 Task: Create a calendar event titled 'Innovation Summit' on July 25, 2023, from 4:00 PM to 4:30 PM, and invite Rohanraj Sharma, Itachi Uchiha, and Neane Keane.
Action: Mouse moved to (7, 60)
Screenshot: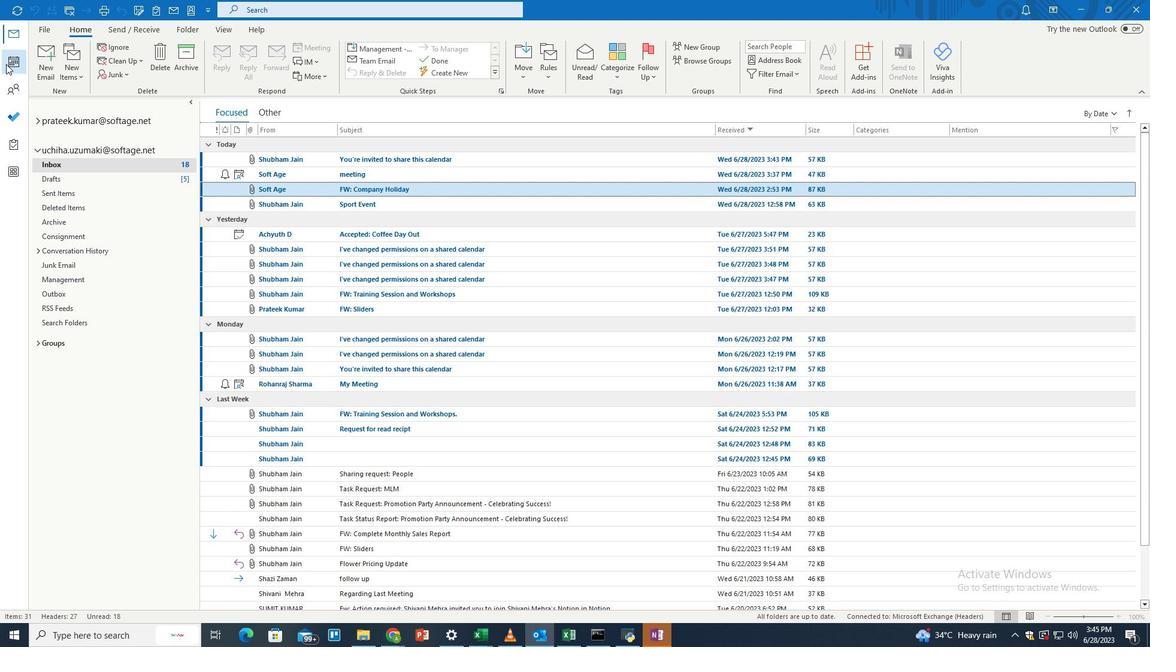 
Action: Mouse pressed left at (7, 60)
Screenshot: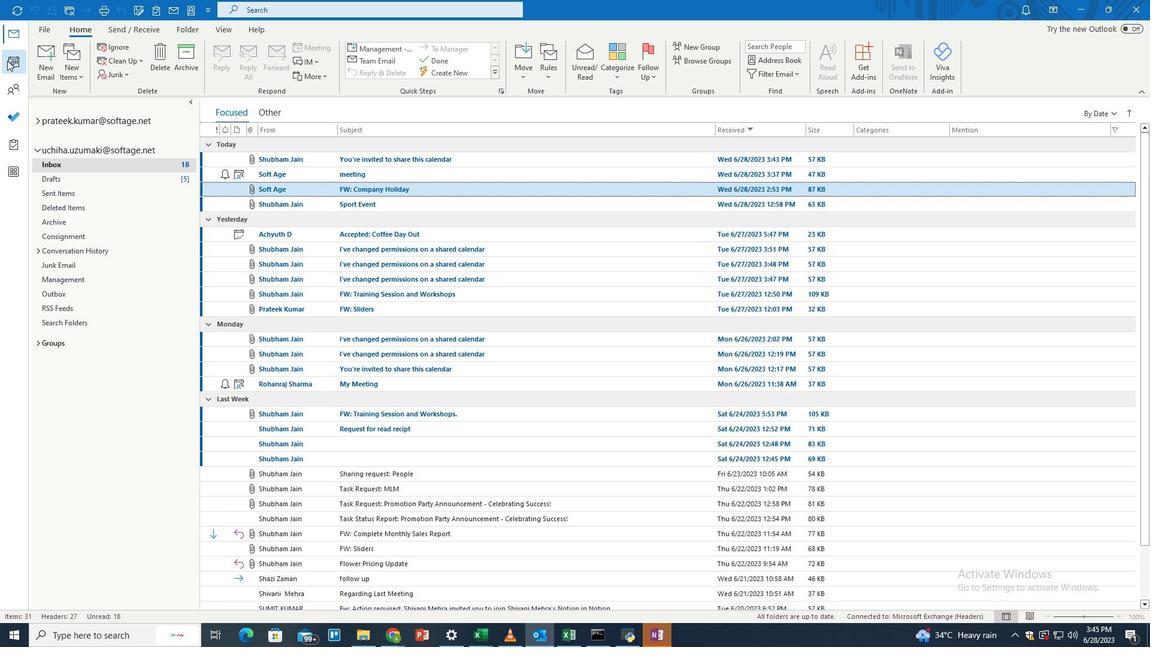 
Action: Mouse moved to (62, 52)
Screenshot: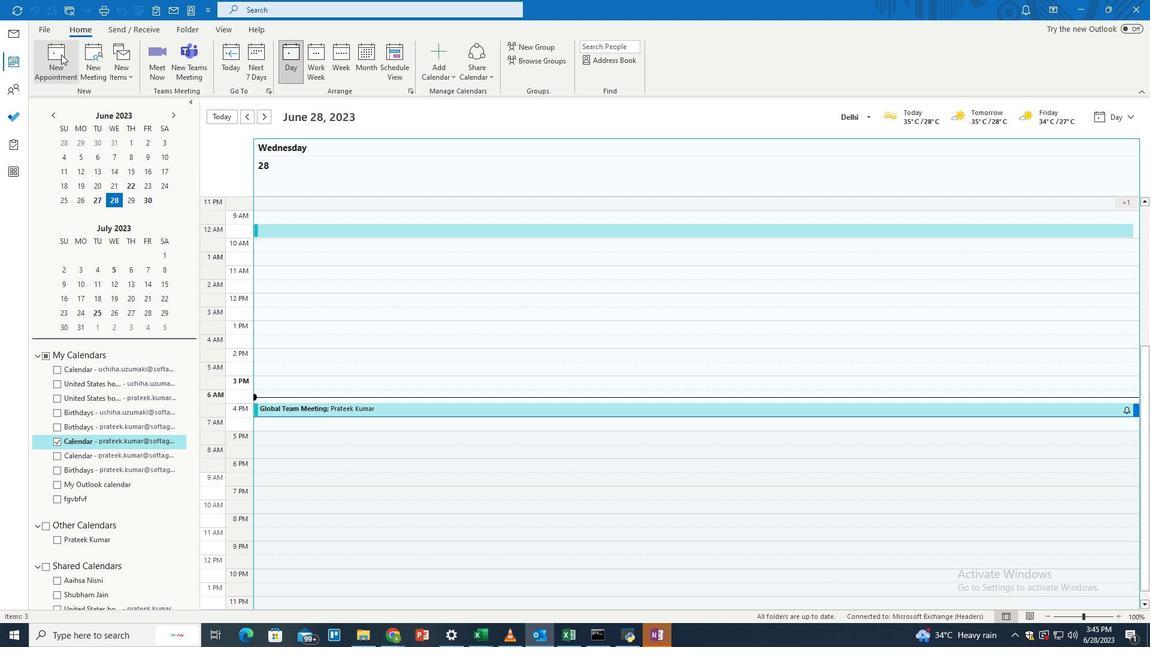 
Action: Mouse pressed left at (62, 52)
Screenshot: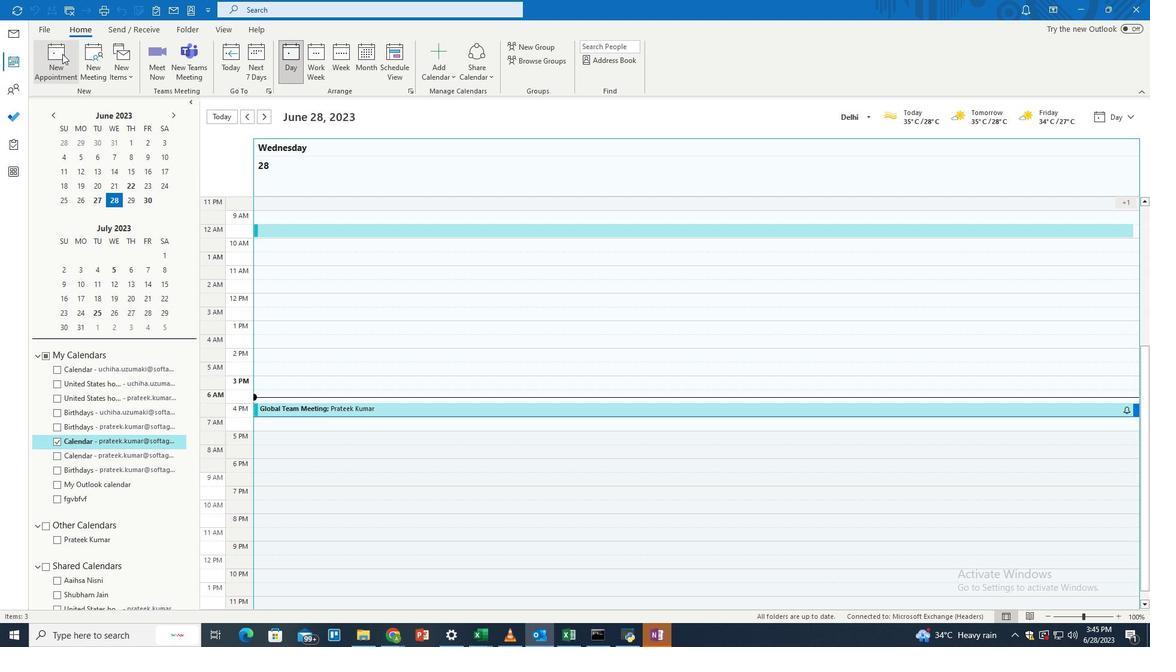 
Action: Mouse moved to (177, 145)
Screenshot: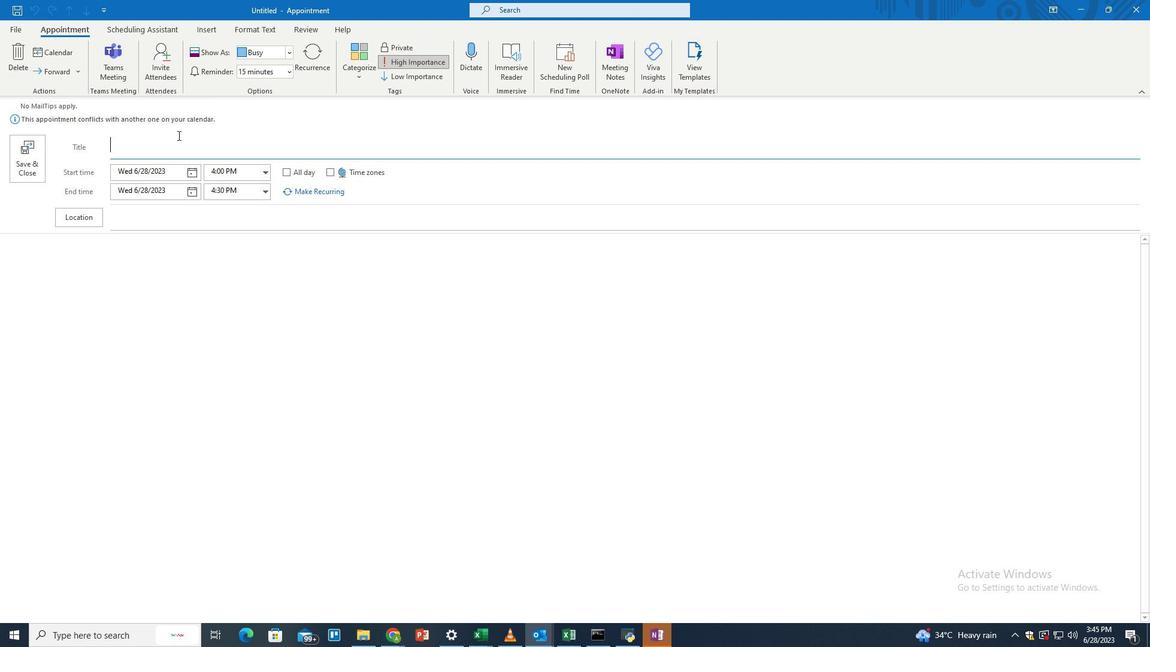 
Action: Mouse pressed left at (177, 145)
Screenshot: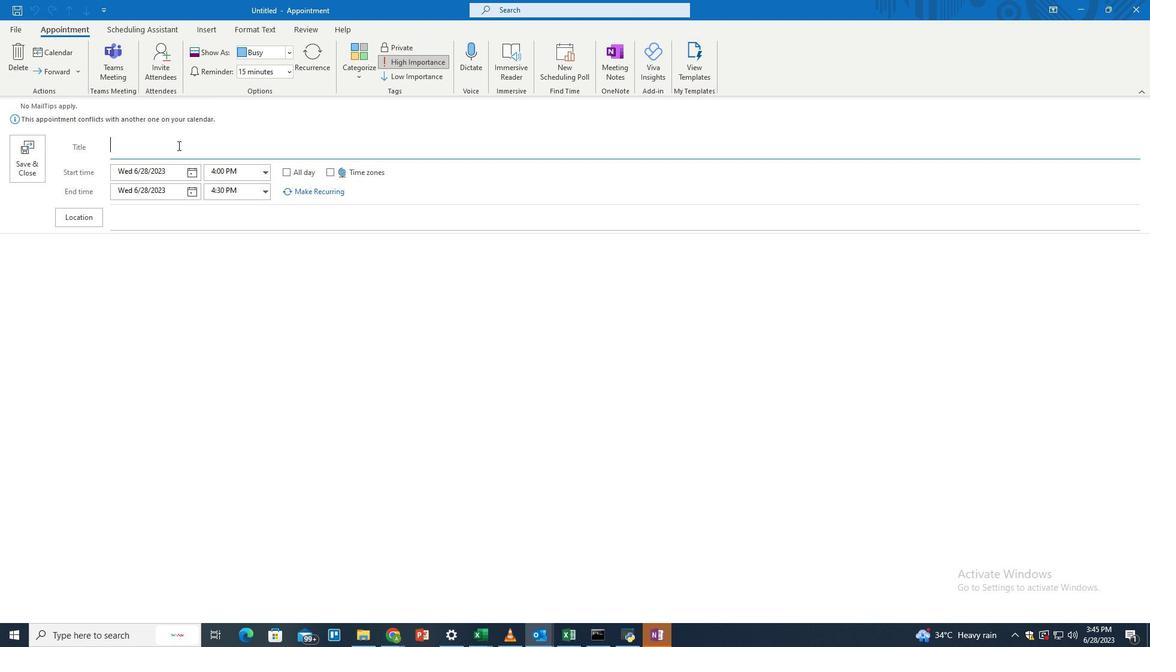 
Action: Key pressed <Key.shift>Innovation<Key.space><Key.shift>Sumi<Key.backspace>mit
Screenshot: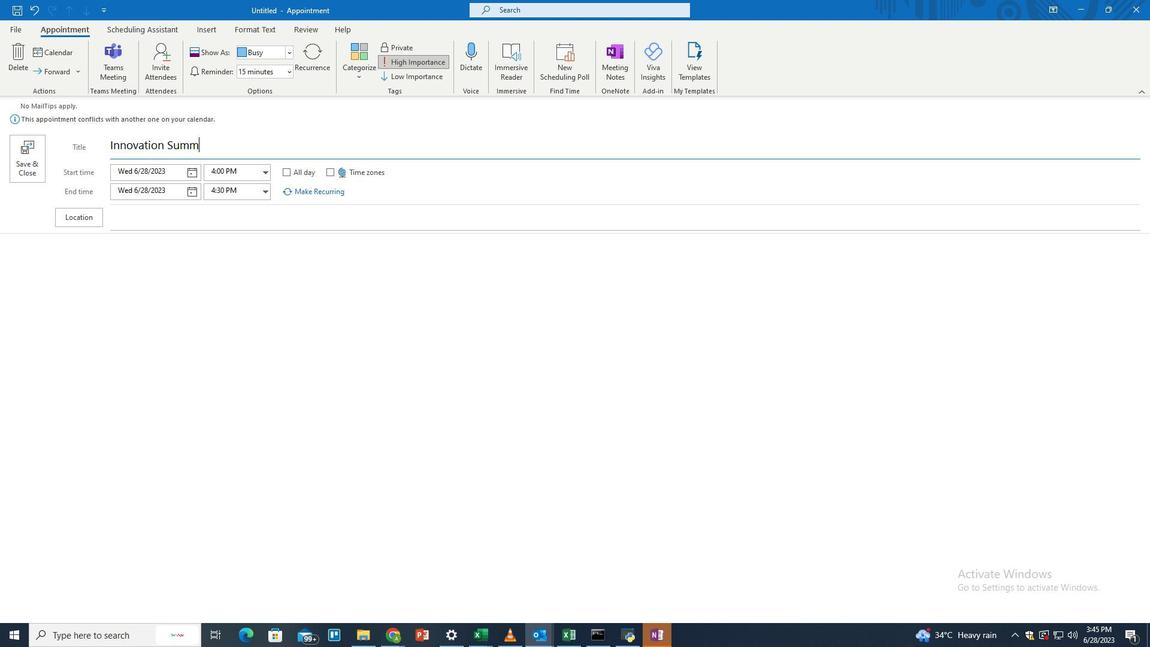 
Action: Mouse moved to (192, 168)
Screenshot: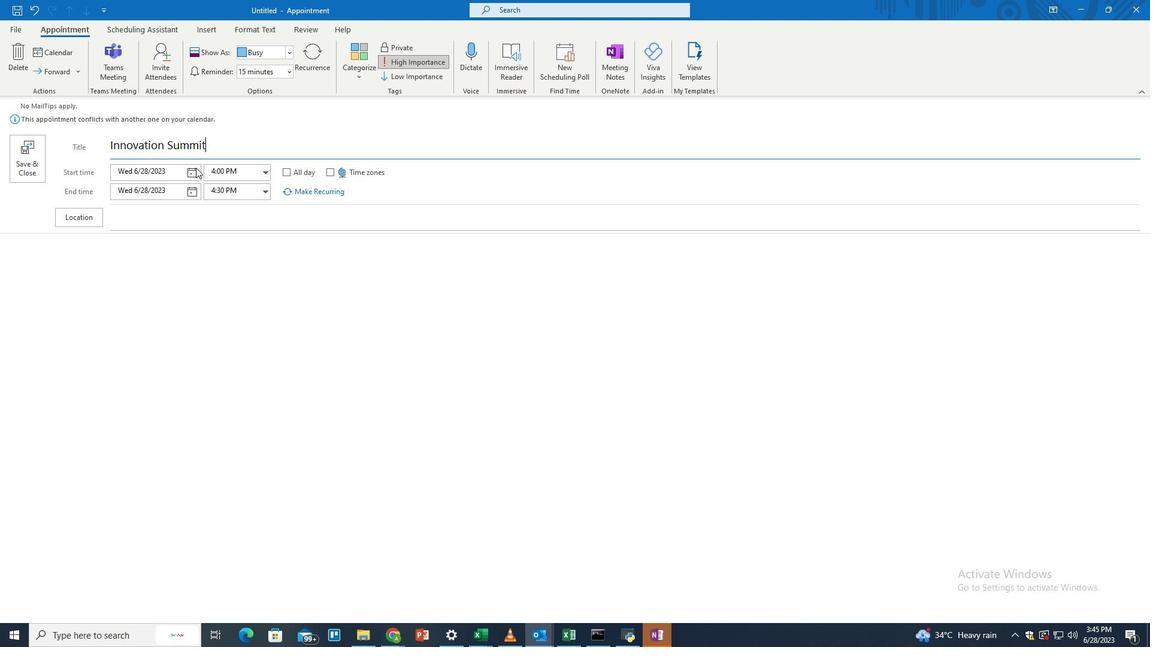
Action: Mouse pressed left at (192, 168)
Screenshot: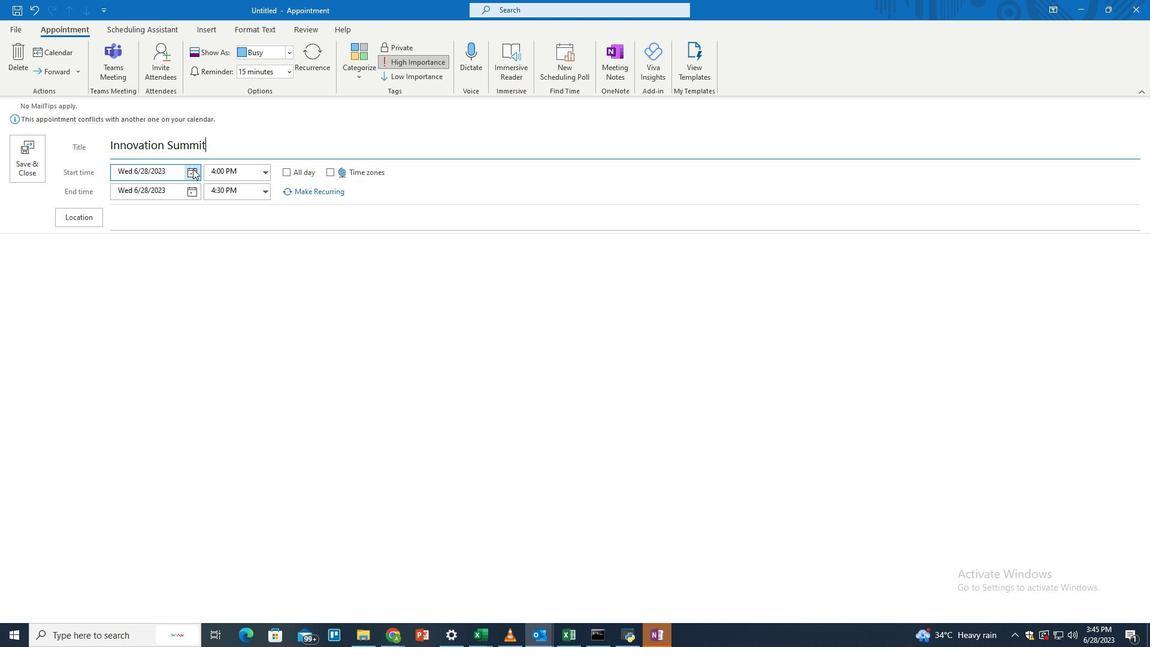 
Action: Mouse moved to (192, 188)
Screenshot: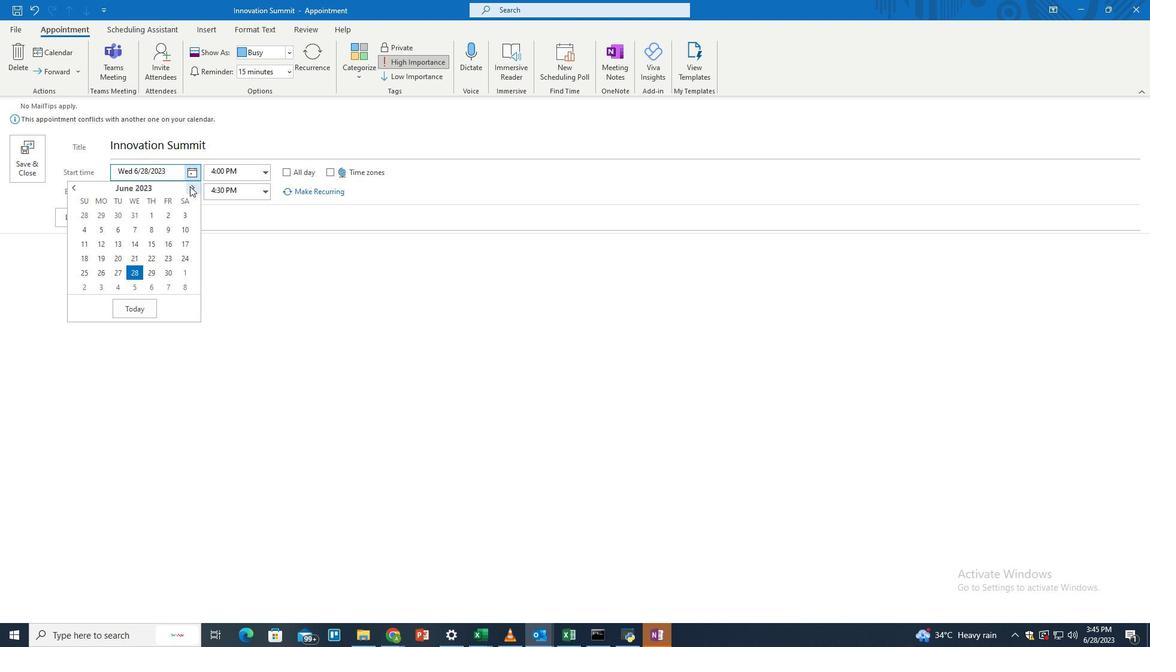 
Action: Mouse pressed left at (192, 188)
Screenshot: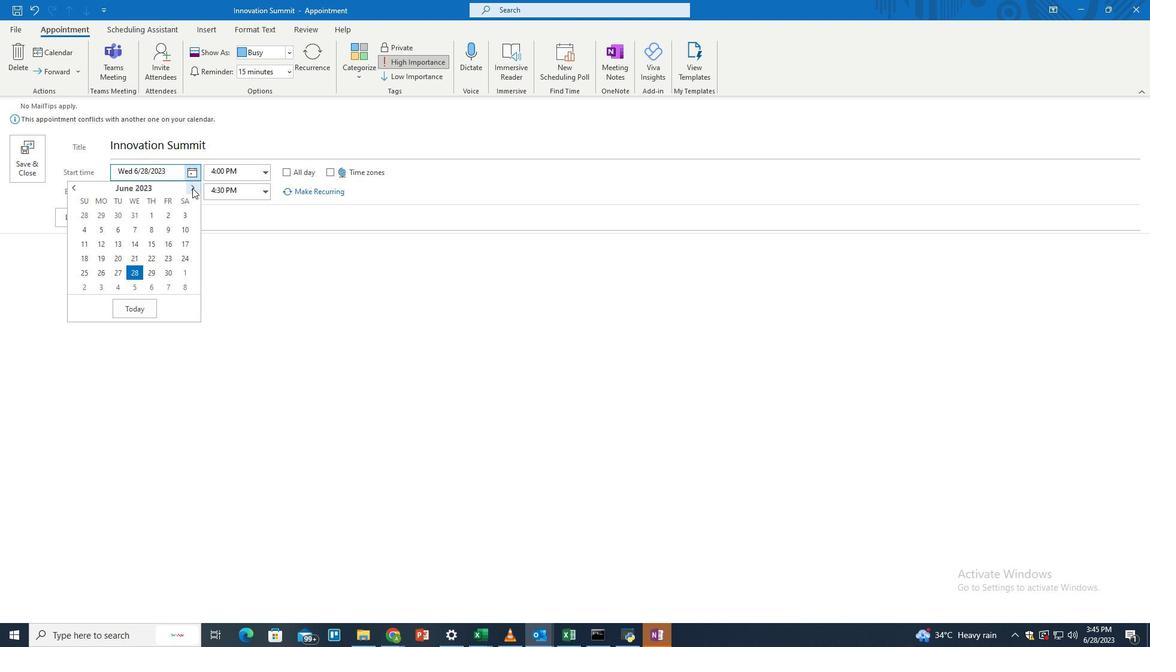 
Action: Mouse moved to (121, 270)
Screenshot: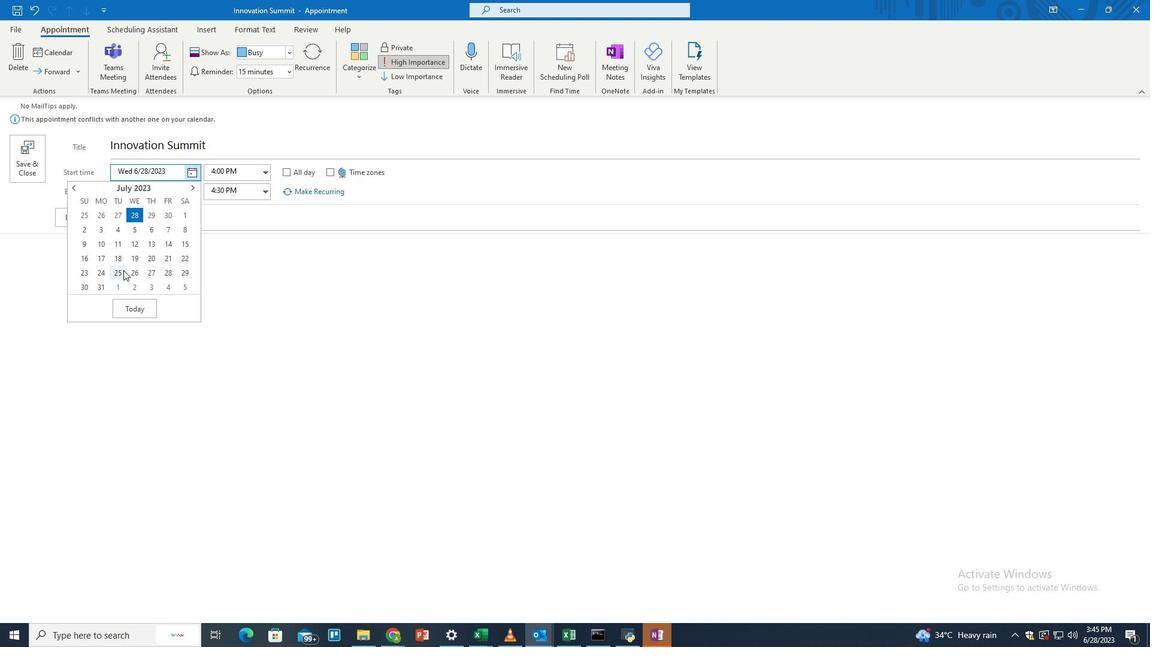 
Action: Mouse pressed left at (121, 270)
Screenshot: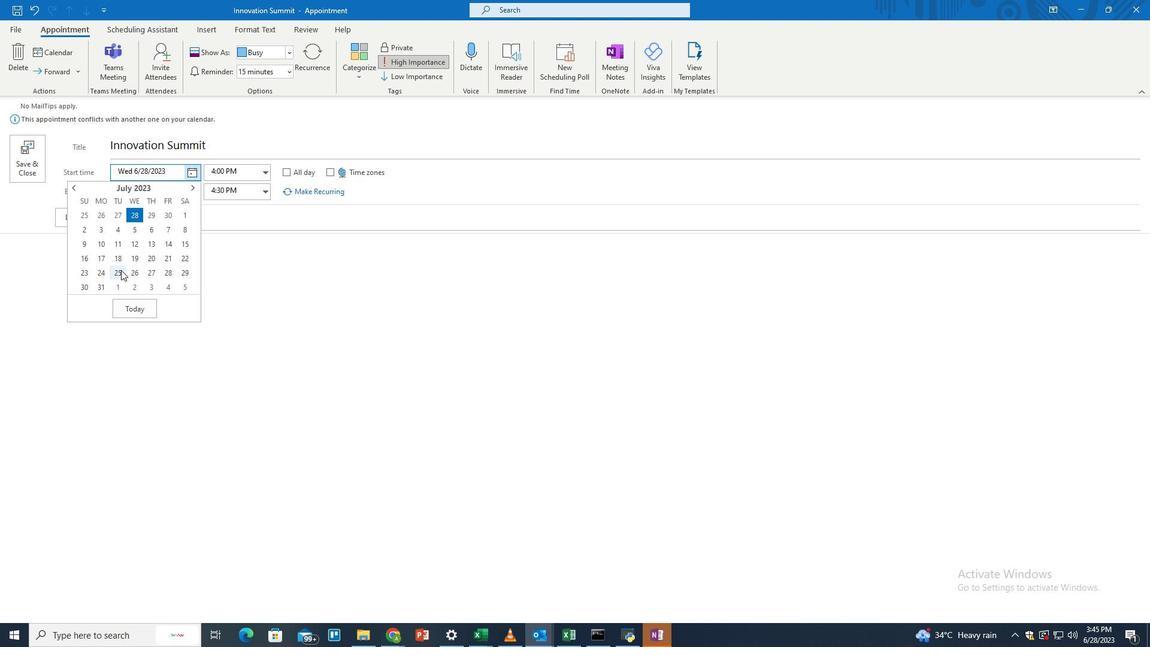 
Action: Mouse moved to (279, 171)
Screenshot: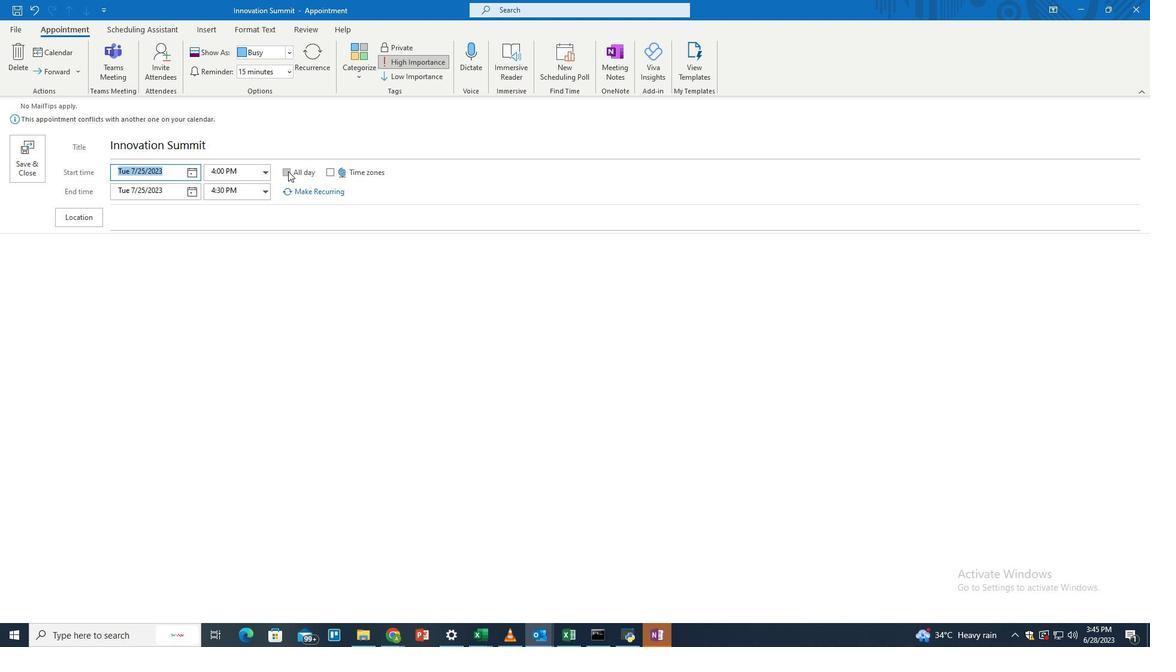 
Action: Mouse pressed left at (279, 171)
Screenshot: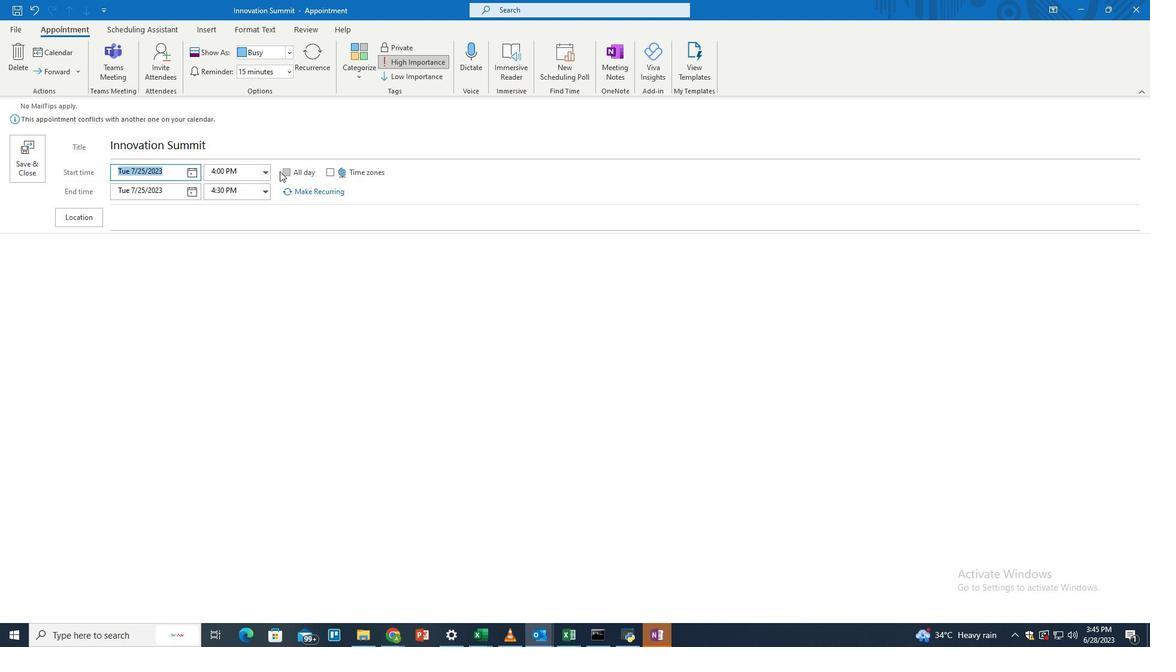 
Action: Mouse moved to (154, 66)
Screenshot: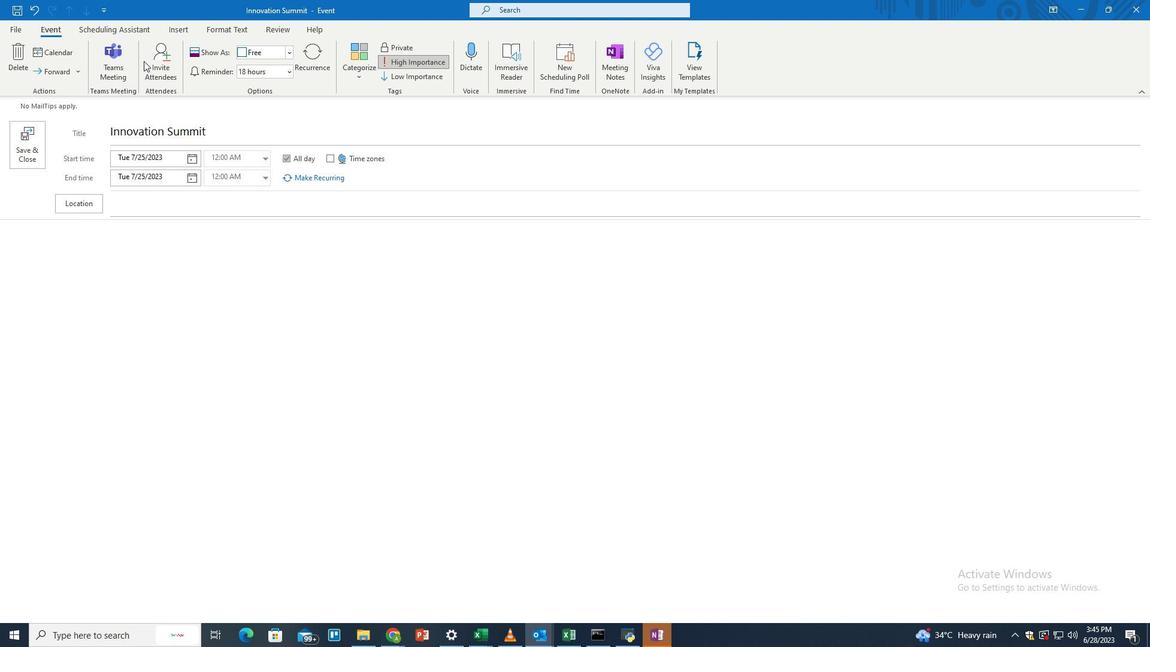 
Action: Mouse pressed left at (154, 66)
Screenshot: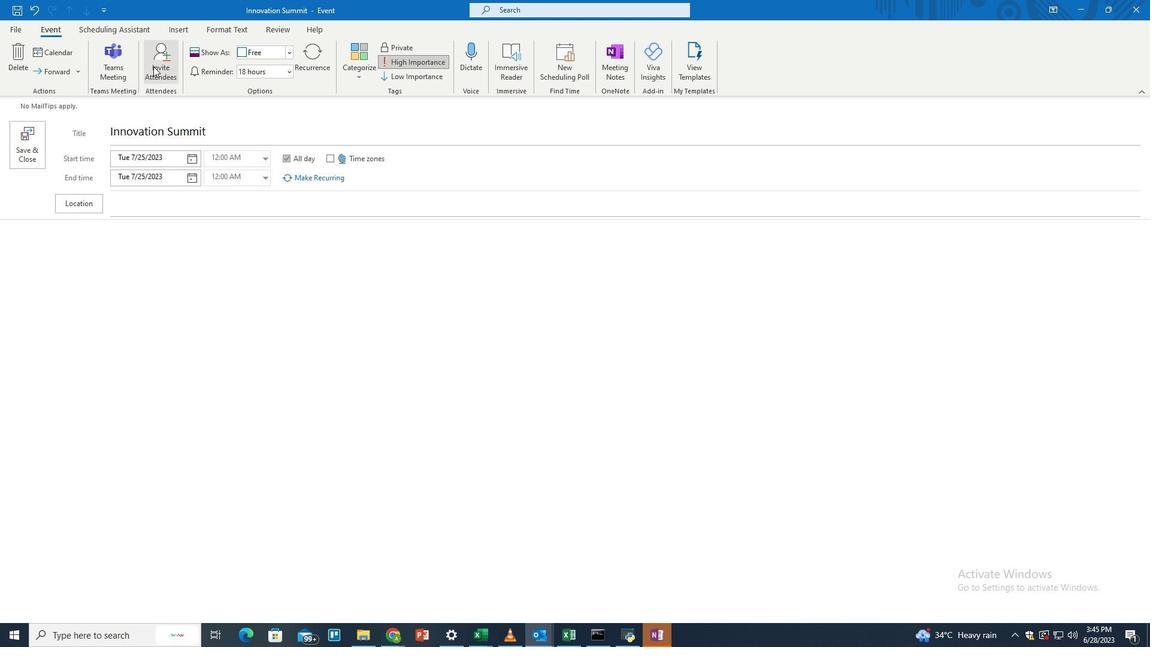 
Action: Mouse moved to (125, 192)
Screenshot: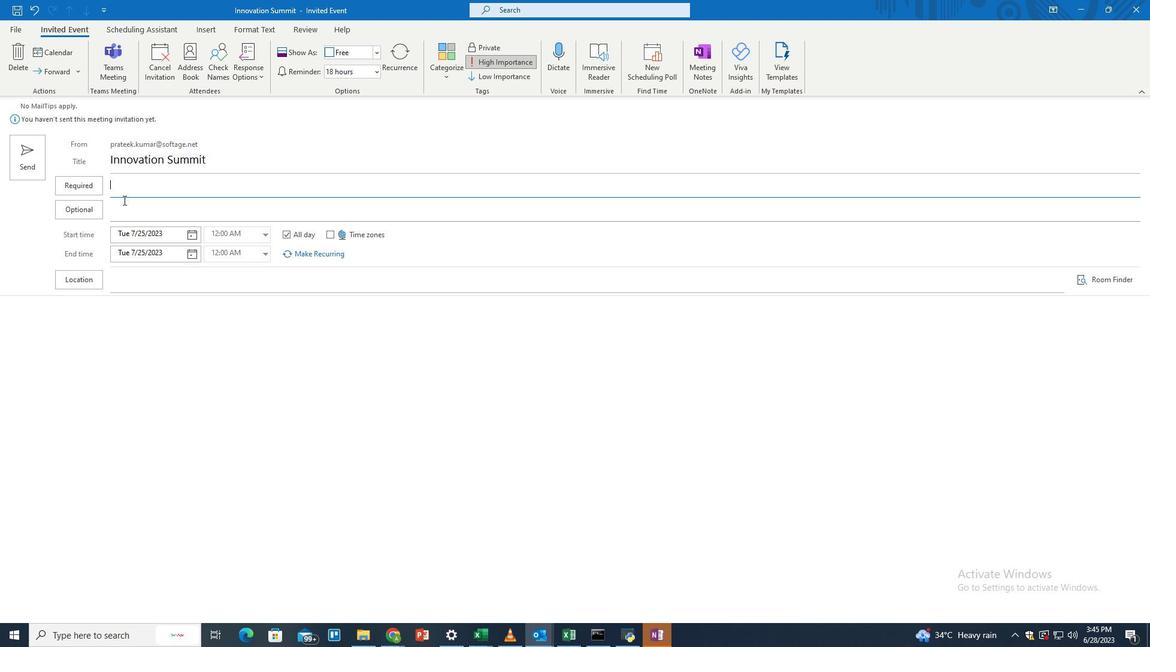
Action: Key pressed roha<Key.enter>uch
Screenshot: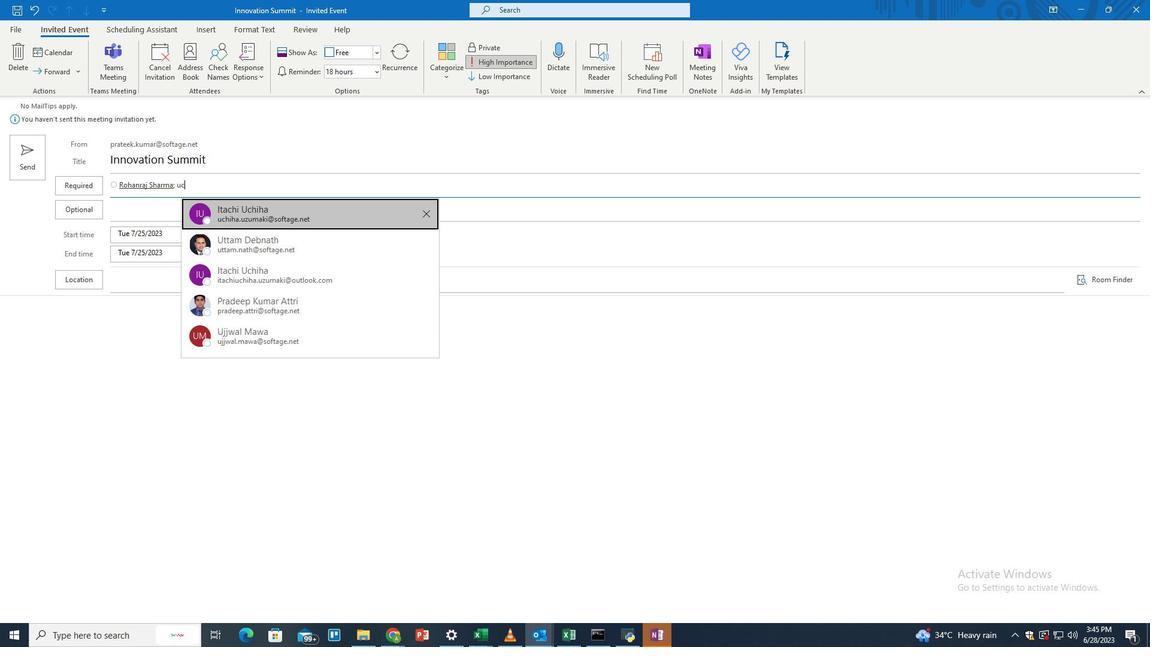 
Action: Mouse moved to (276, 216)
Screenshot: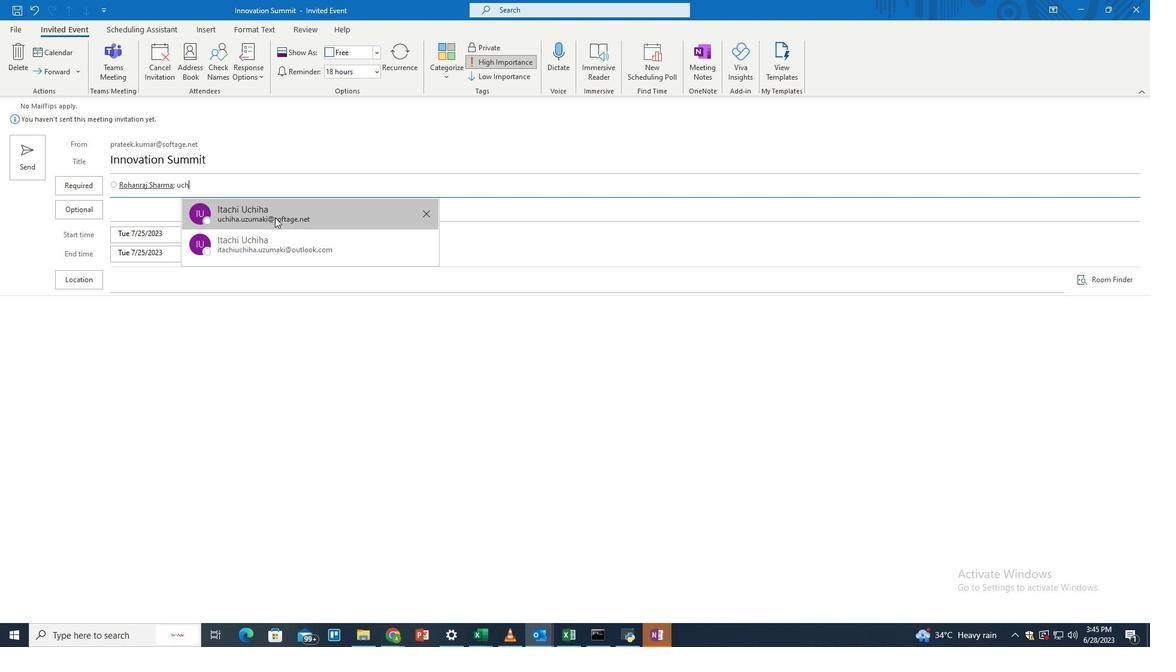 
Action: Mouse pressed left at (276, 216)
Screenshot: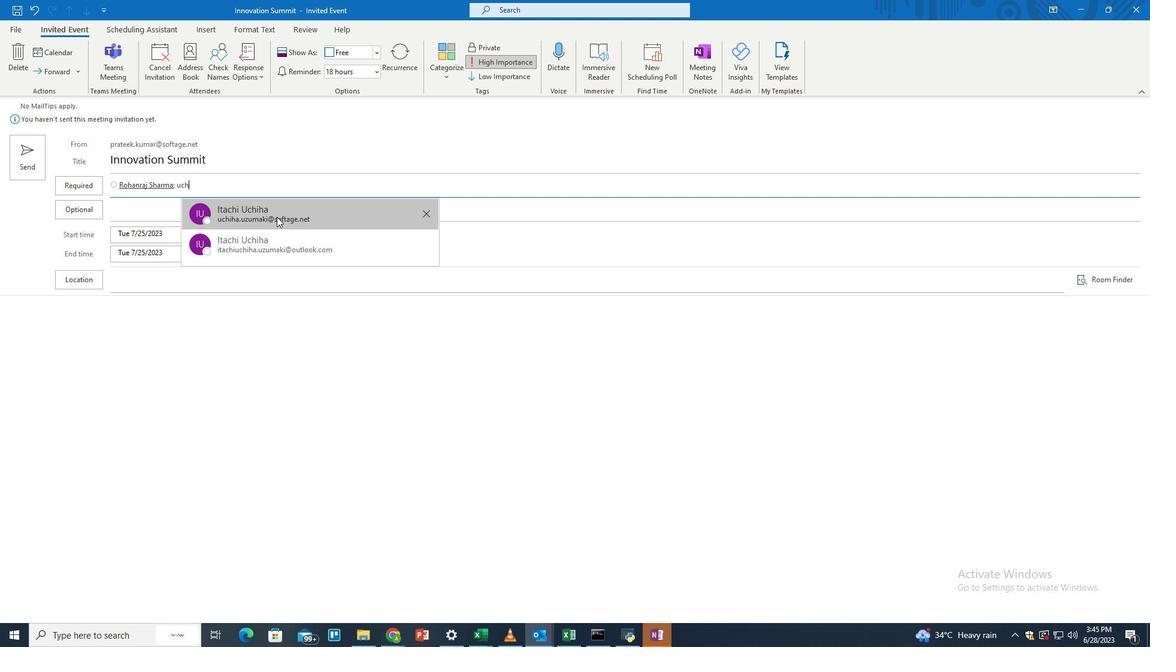 
Action: Mouse moved to (261, 186)
Screenshot: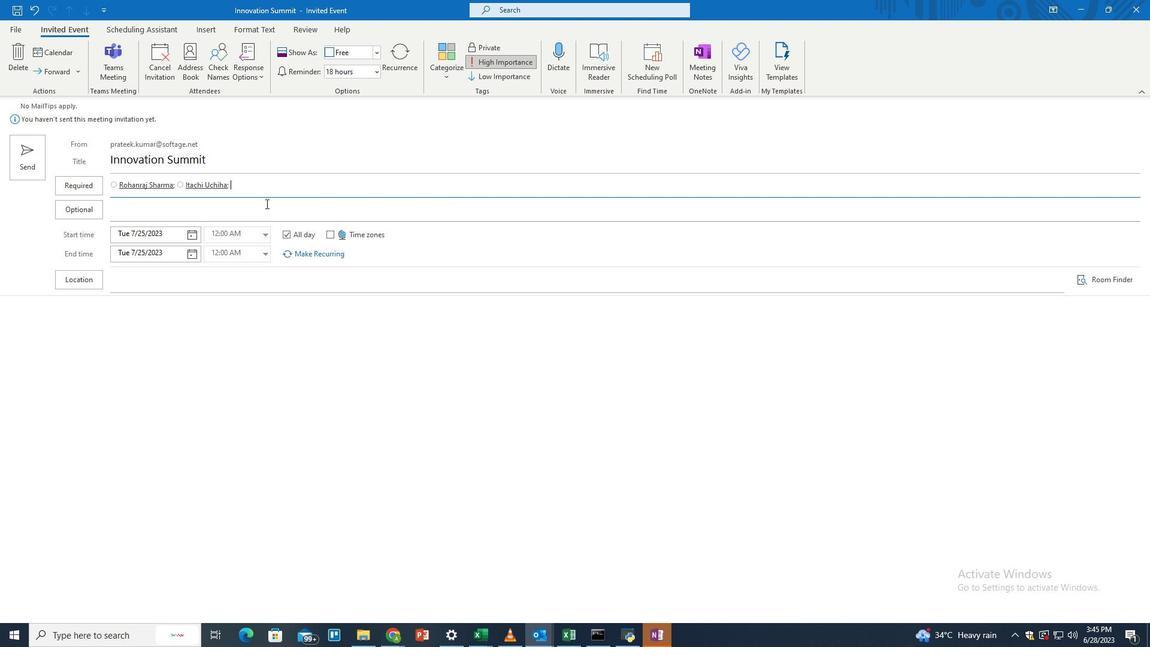
Action: Key pressed nea
Screenshot: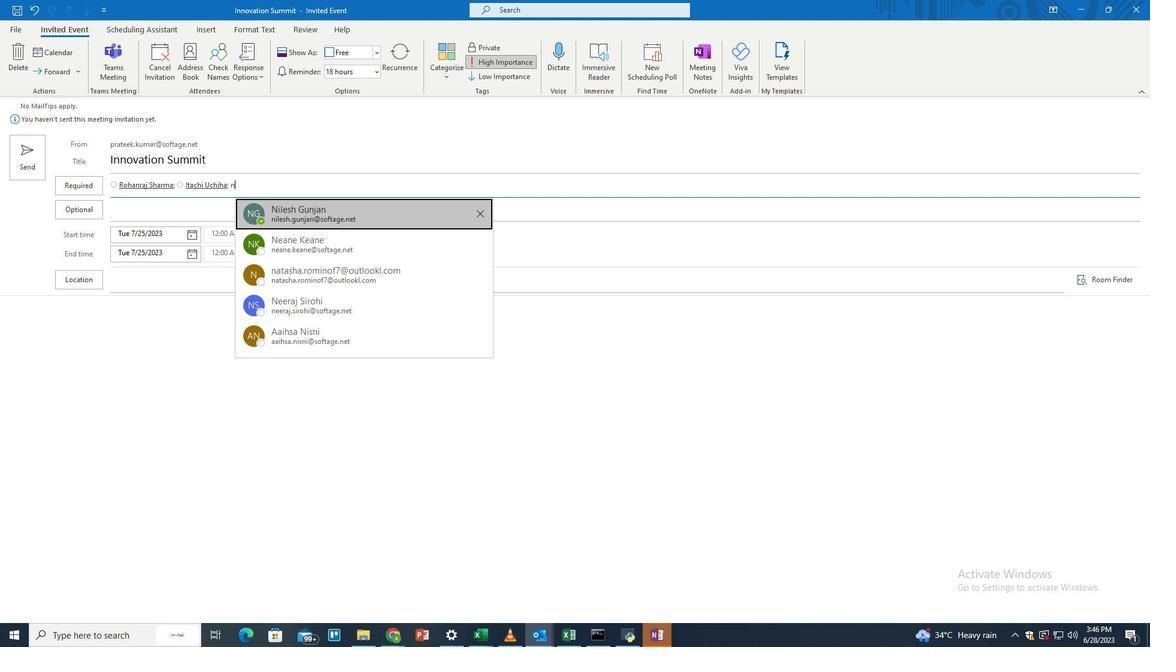 
Action: Mouse moved to (296, 212)
Screenshot: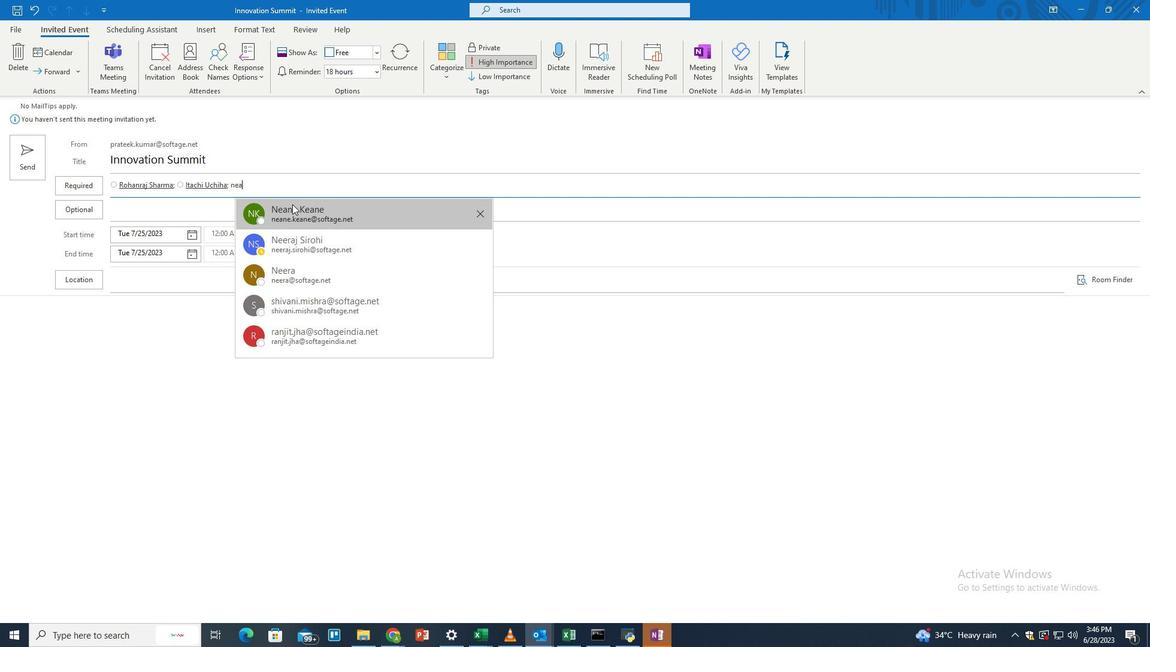 
Action: Mouse pressed left at (296, 212)
Screenshot: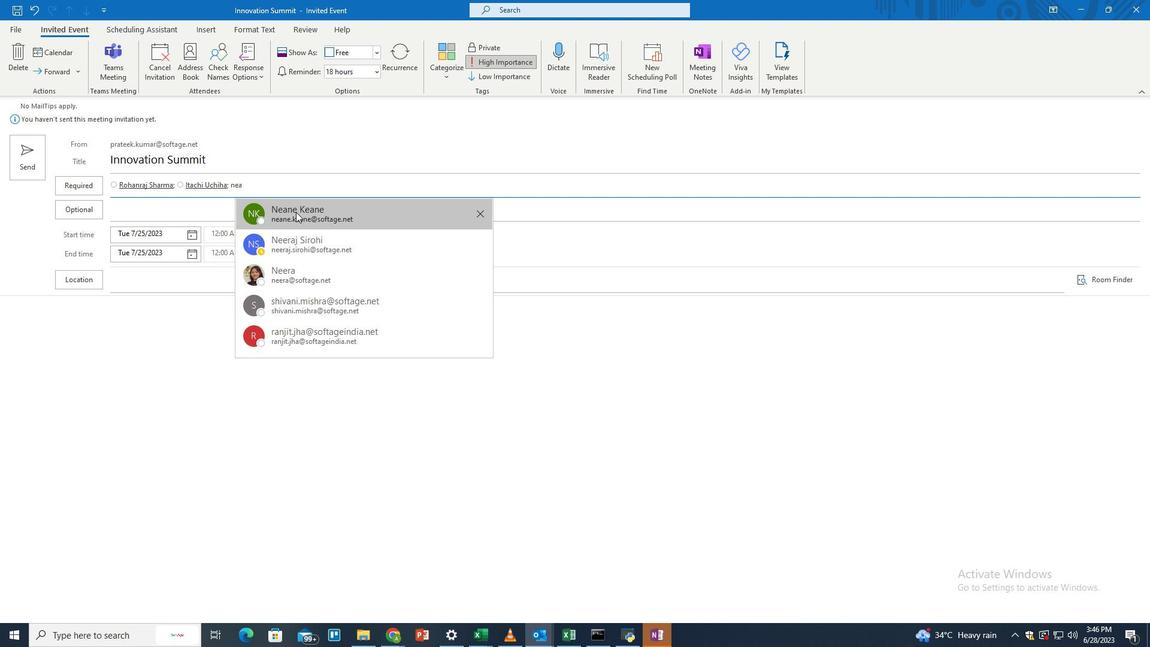 
Action: Mouse moved to (15, 11)
Screenshot: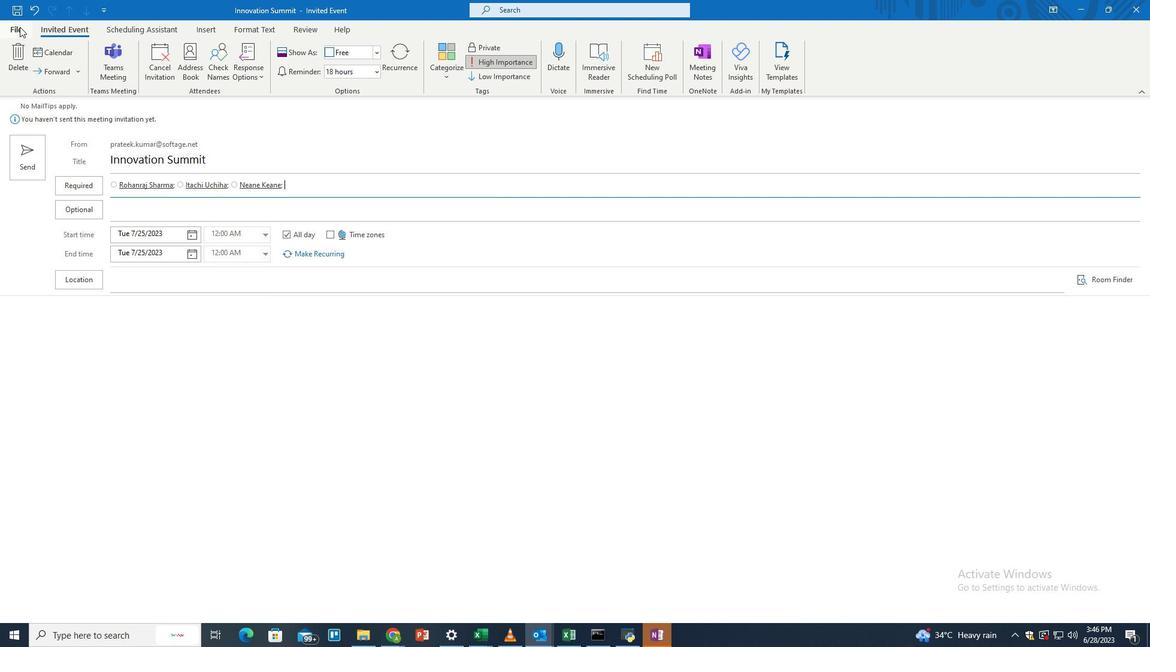 
Action: Mouse pressed left at (15, 11)
Screenshot: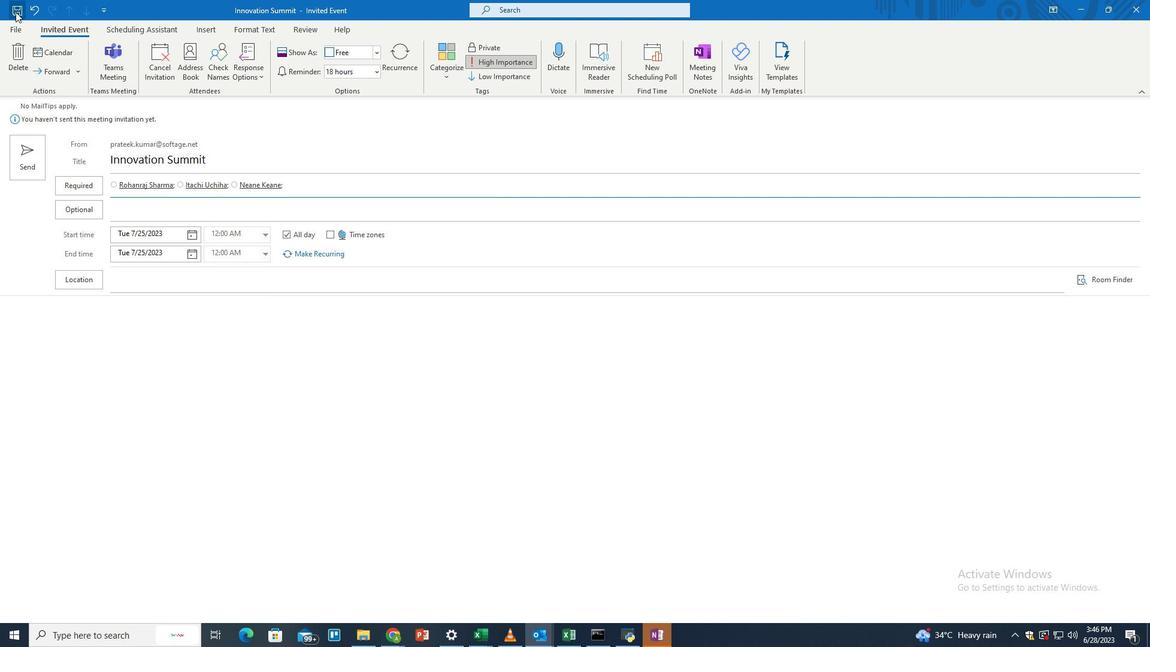 
Action: Mouse moved to (92, 137)
Screenshot: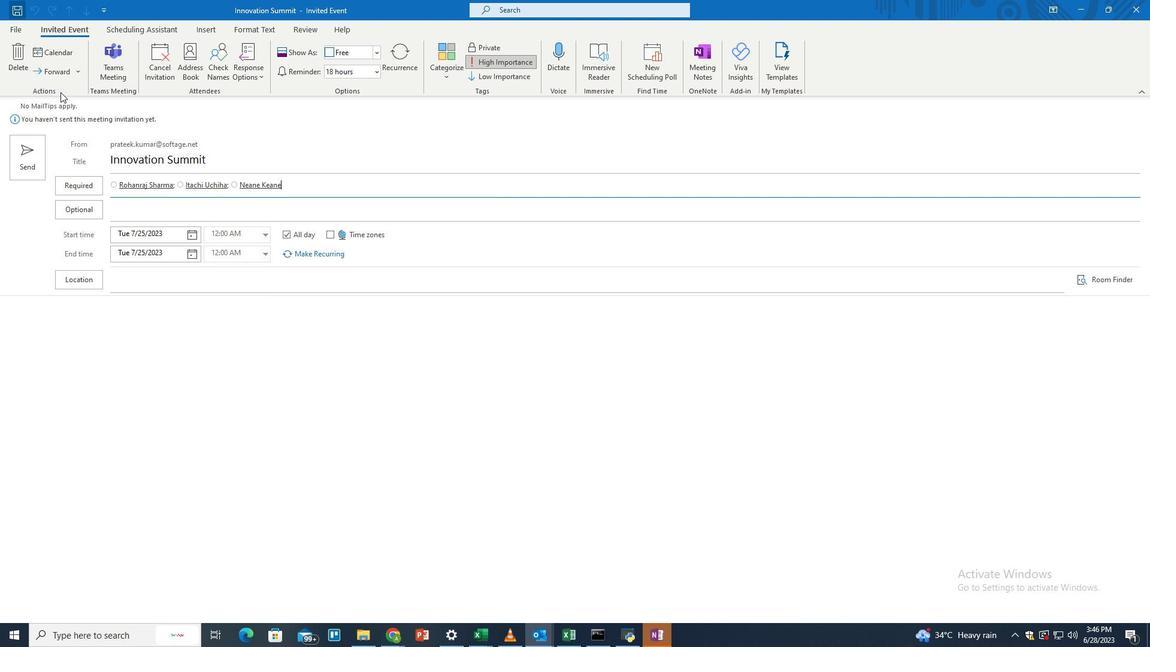
